 Task: Add Attachment from "Attach a link" to Card Card0000000092 in Board Board0000000023 in Workspace WS0000000008 in Trello. Add Cover Red to Card Card0000000092 in Board Board0000000023 in Workspace WS0000000008 in Trello. Add "Join Card" Button Button0000000092  to Card Card0000000092 in Board Board0000000023 in Workspace WS0000000008 in Trello. Add Description DS0000000092 to Card Card0000000092 in Board Board0000000023 in Workspace WS0000000008 in Trello. Add Comment CM0000000092 to Card Card0000000092 in Board Board0000000023 in Workspace WS0000000008 in Trello
Action: Mouse moved to (313, 446)
Screenshot: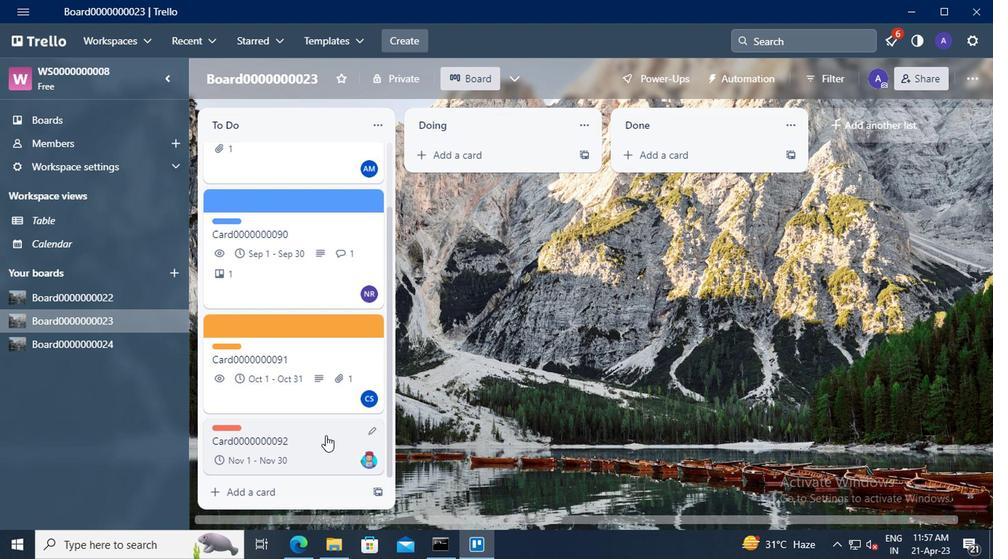 
Action: Mouse pressed left at (313, 446)
Screenshot: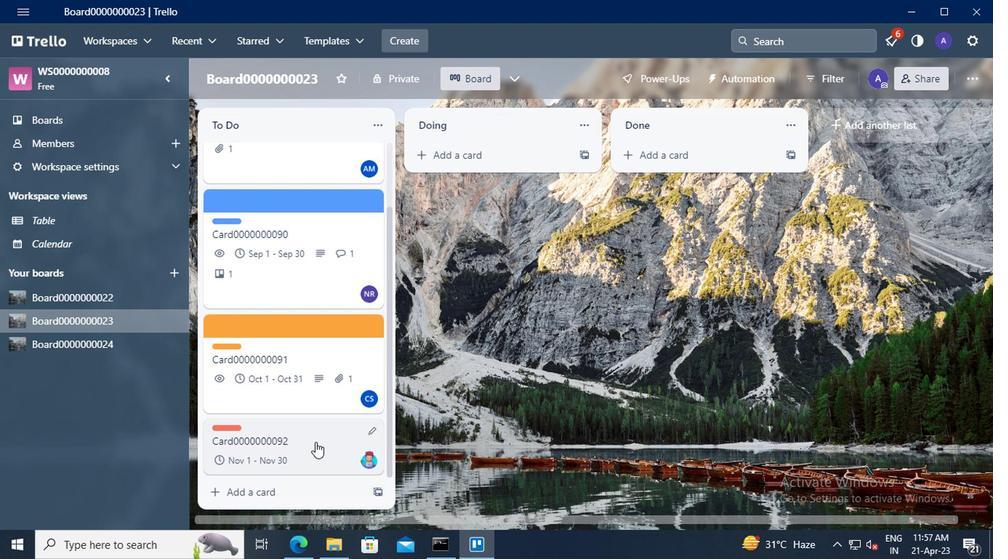 
Action: Mouse moved to (679, 254)
Screenshot: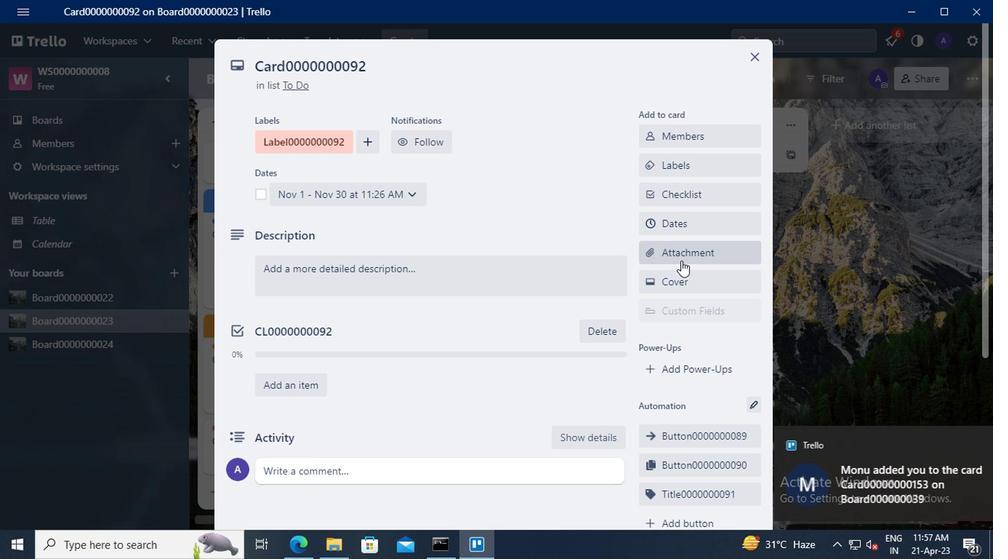 
Action: Mouse pressed left at (679, 254)
Screenshot: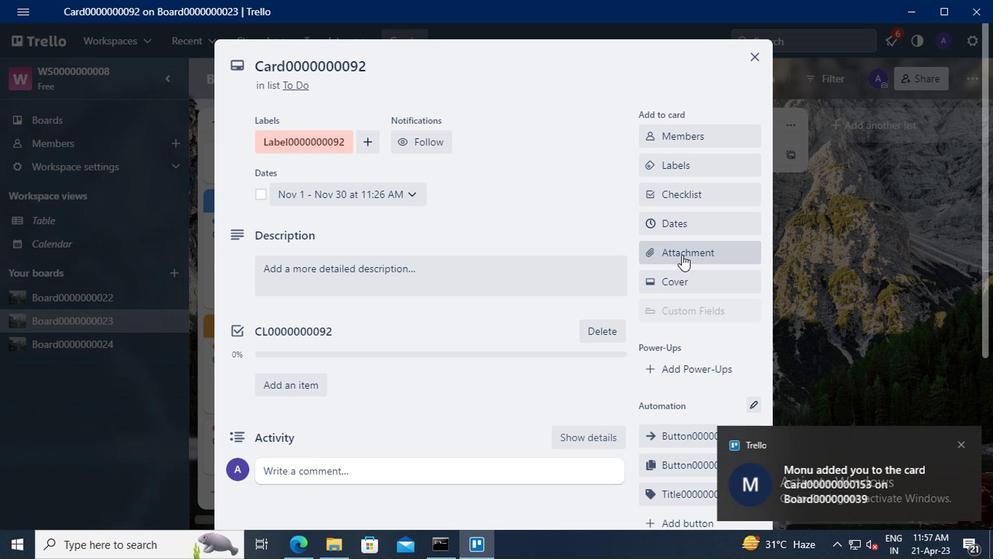 
Action: Mouse moved to (309, 551)
Screenshot: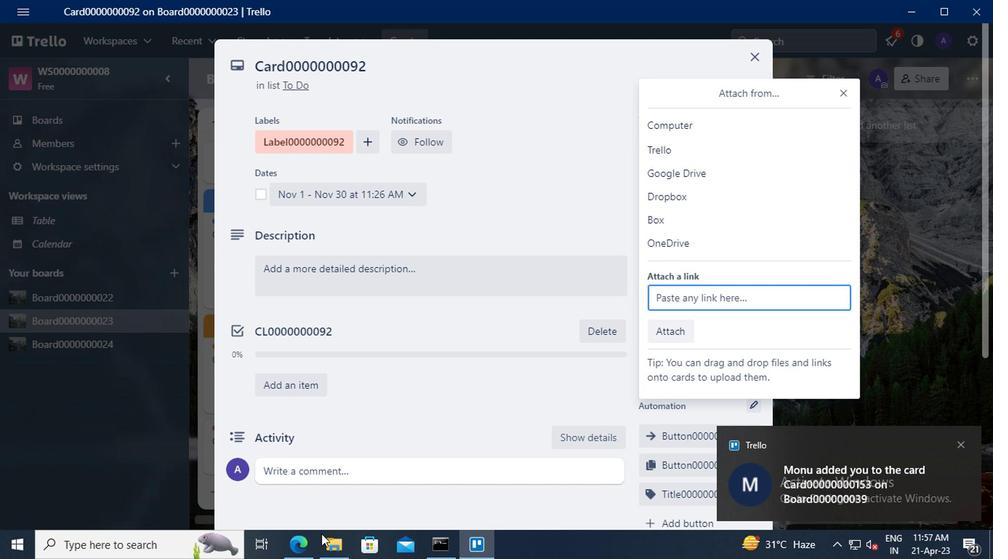 
Action: Mouse pressed left at (309, 551)
Screenshot: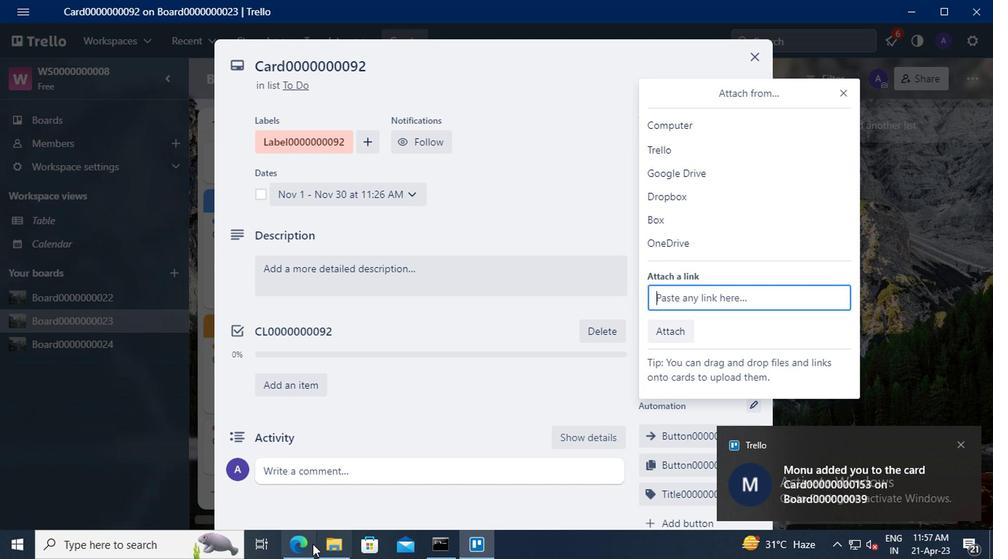 
Action: Mouse moved to (222, 34)
Screenshot: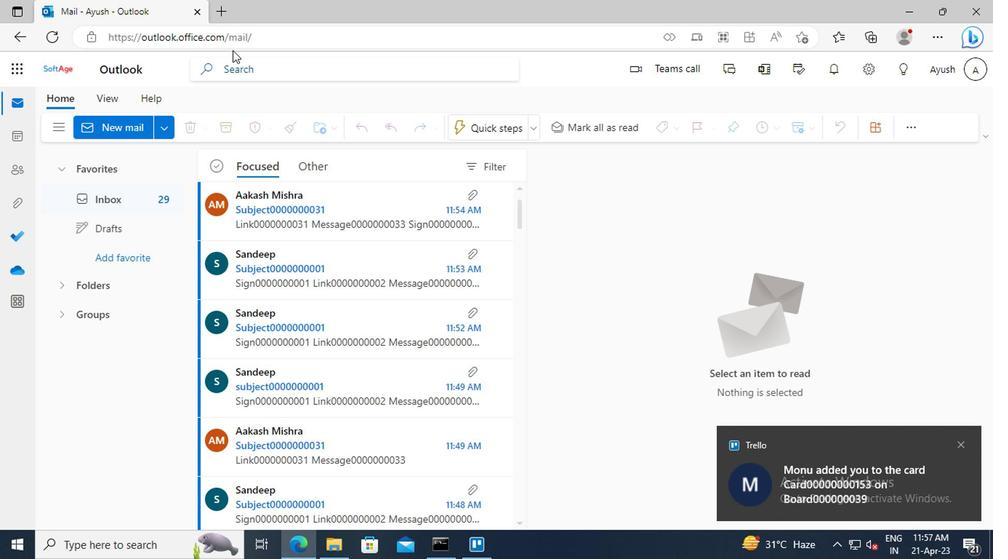 
Action: Mouse pressed left at (222, 34)
Screenshot: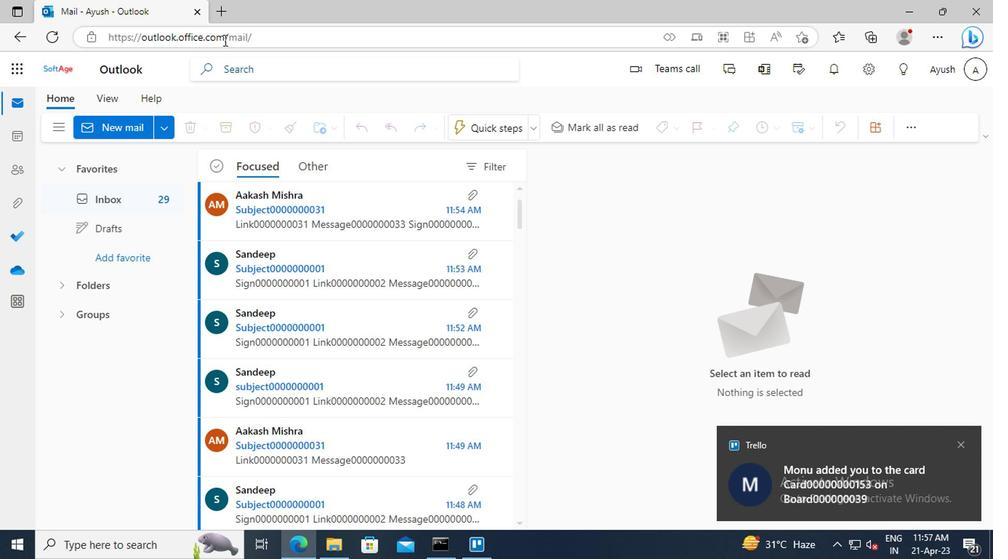 
Action: Key pressed ctrl+C
Screenshot: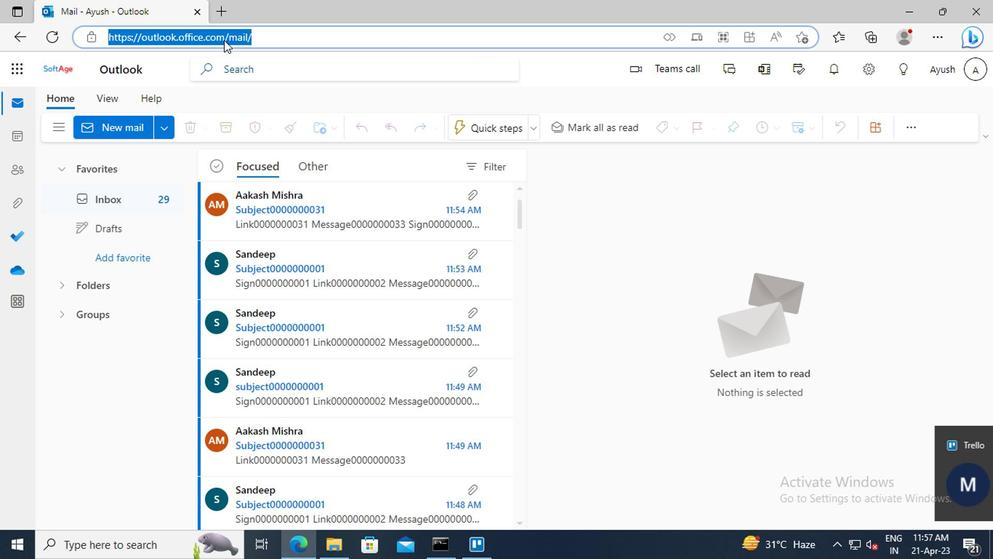 
Action: Mouse moved to (471, 559)
Screenshot: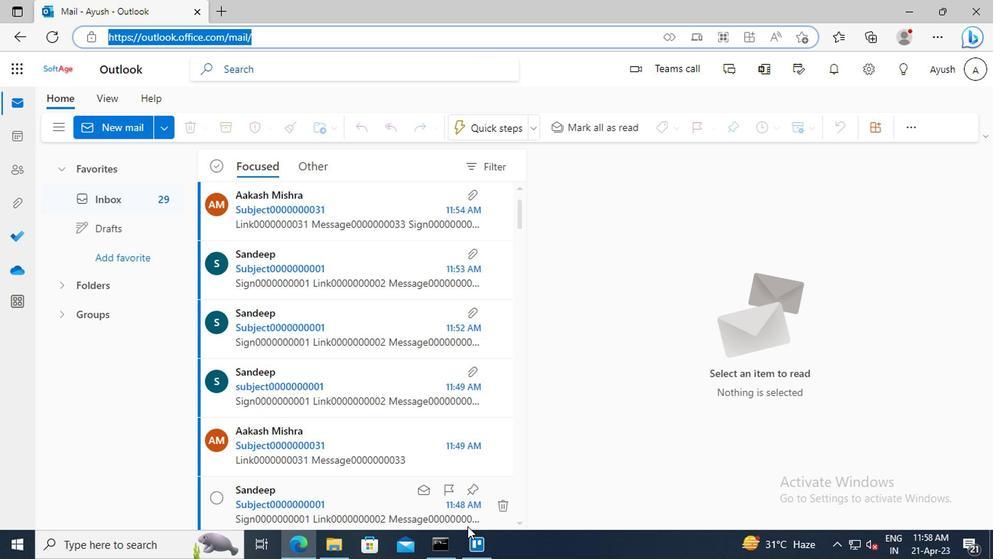 
Action: Mouse pressed left at (471, 559)
Screenshot: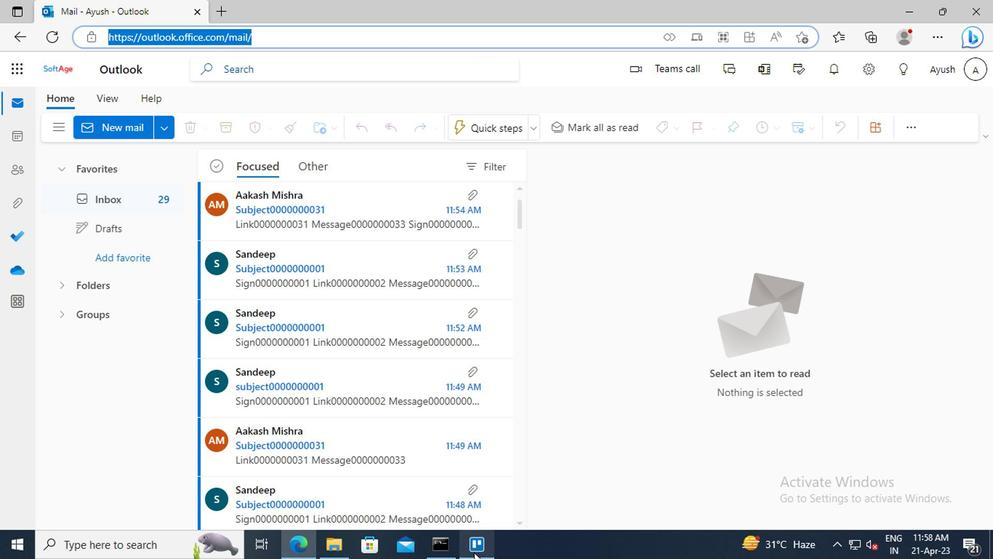
Action: Mouse moved to (670, 296)
Screenshot: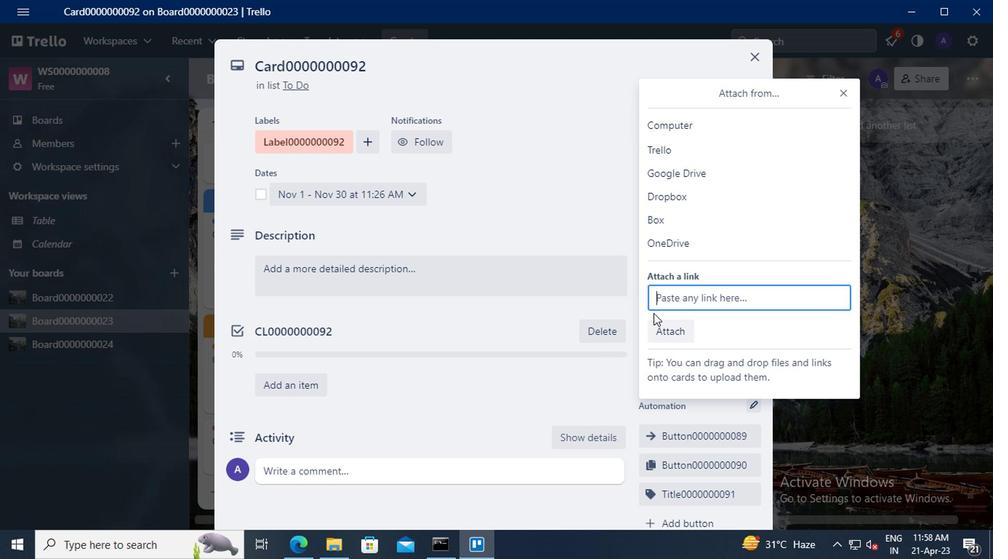 
Action: Mouse pressed left at (670, 296)
Screenshot: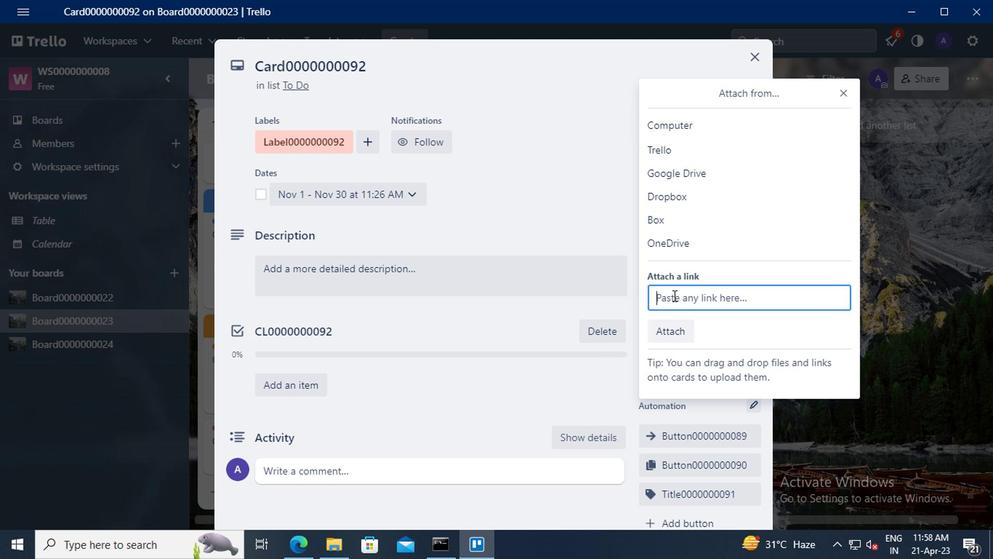 
Action: Key pressed ctrl+V
Screenshot: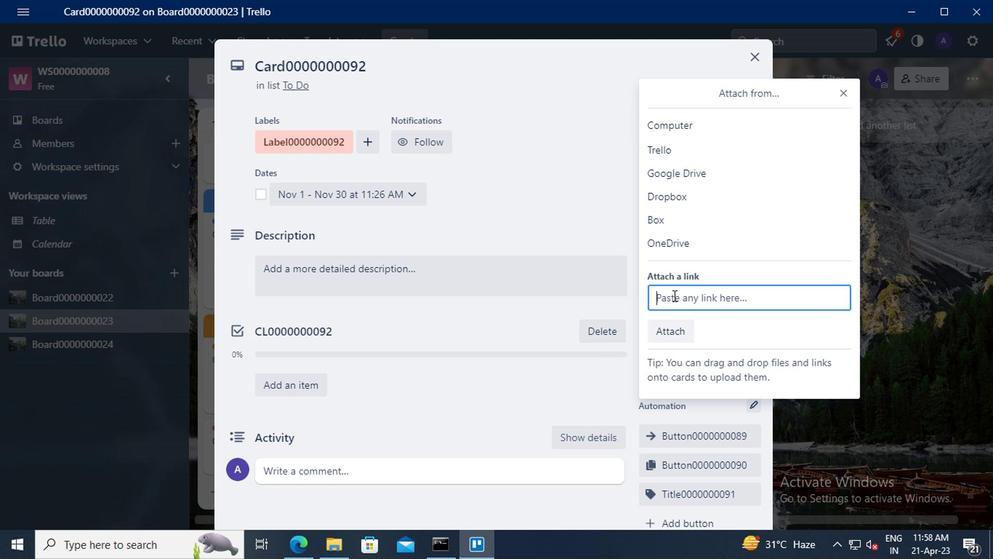 
Action: Mouse moved to (676, 383)
Screenshot: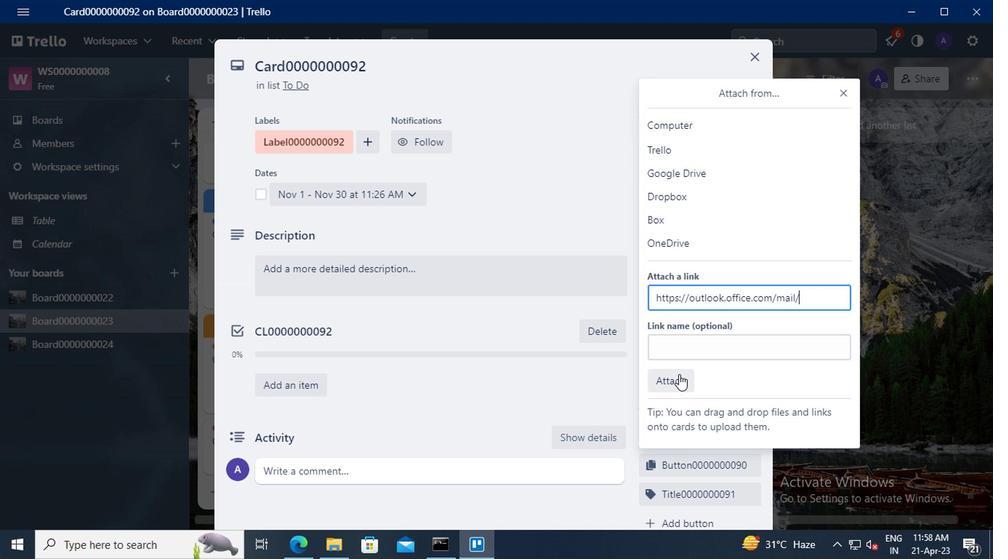 
Action: Mouse pressed left at (676, 383)
Screenshot: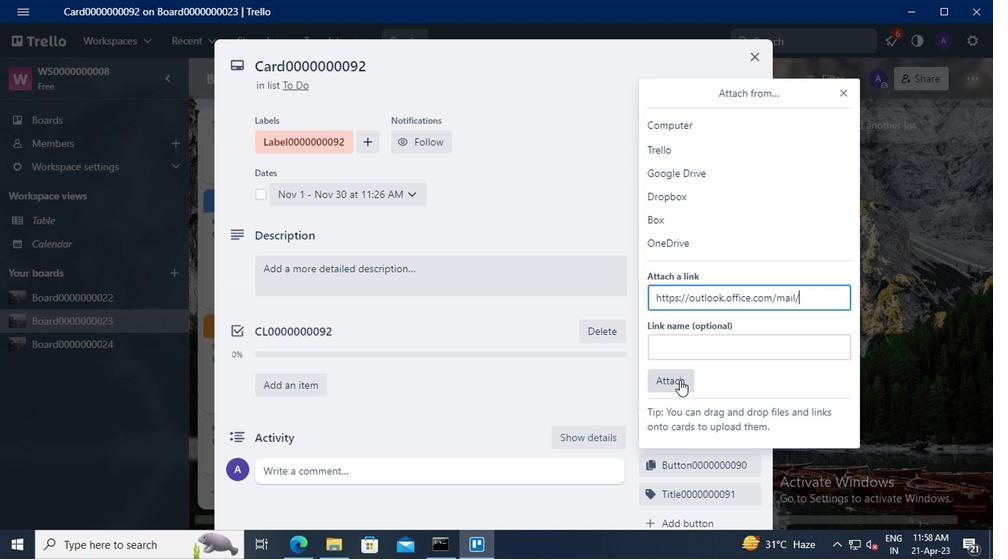 
Action: Mouse moved to (681, 285)
Screenshot: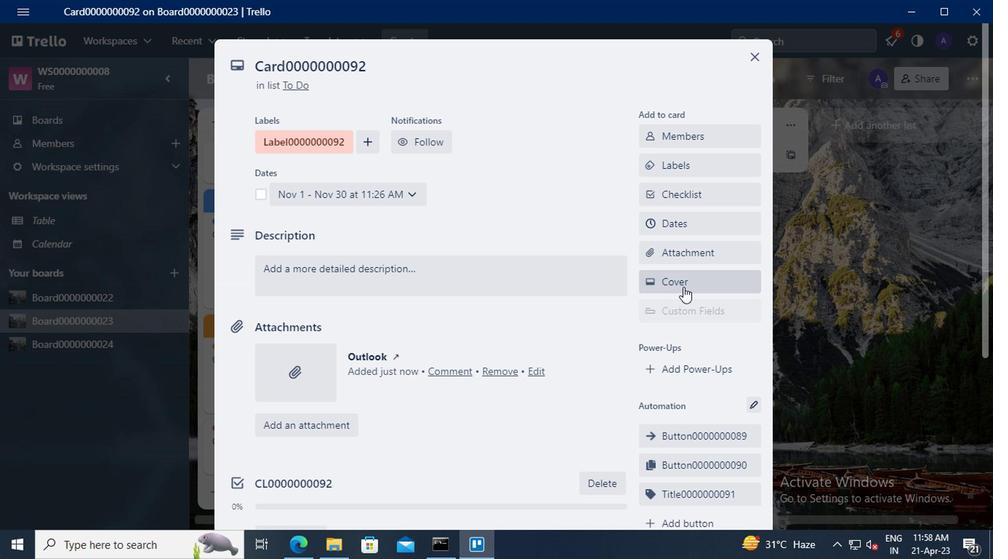 
Action: Mouse pressed left at (681, 285)
Screenshot: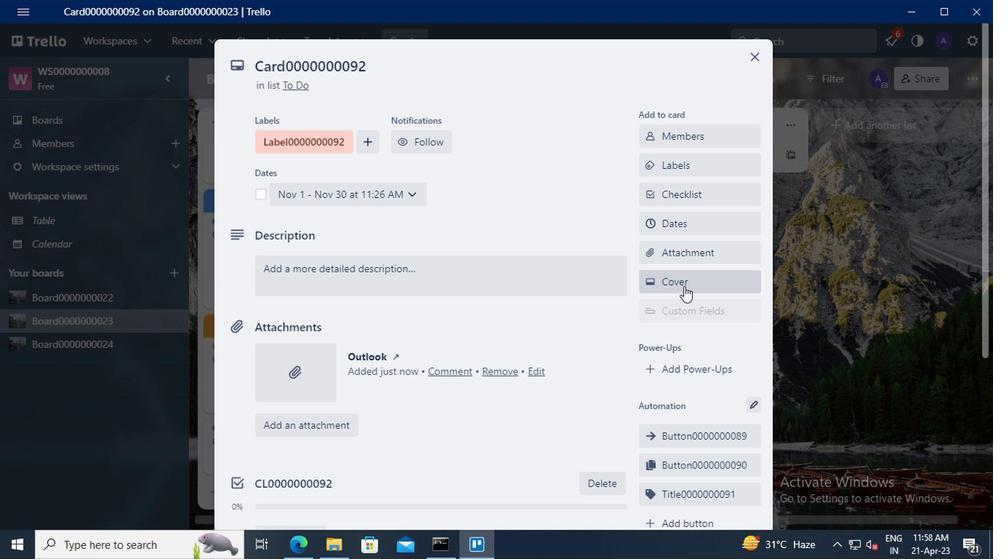 
Action: Mouse moved to (786, 234)
Screenshot: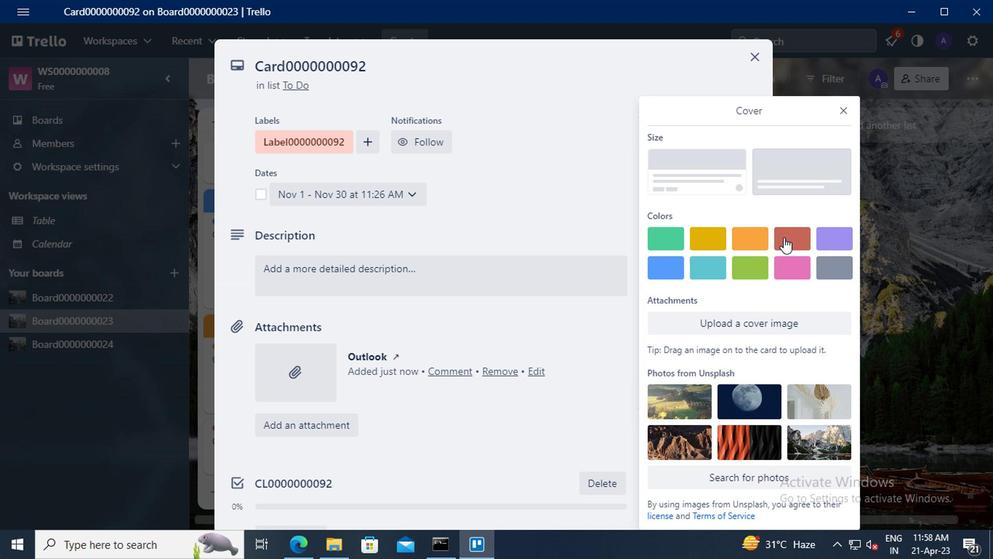 
Action: Mouse pressed left at (786, 234)
Screenshot: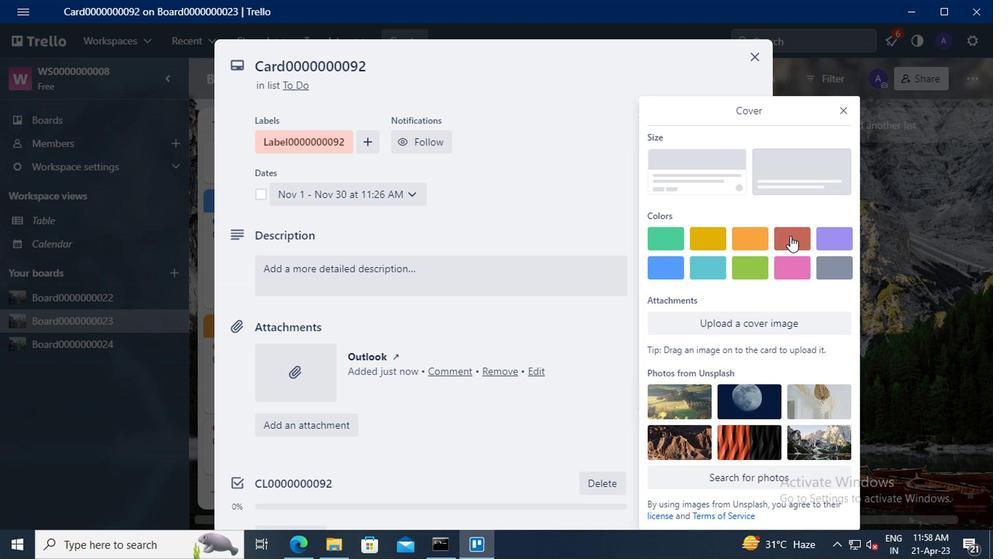
Action: Mouse moved to (842, 78)
Screenshot: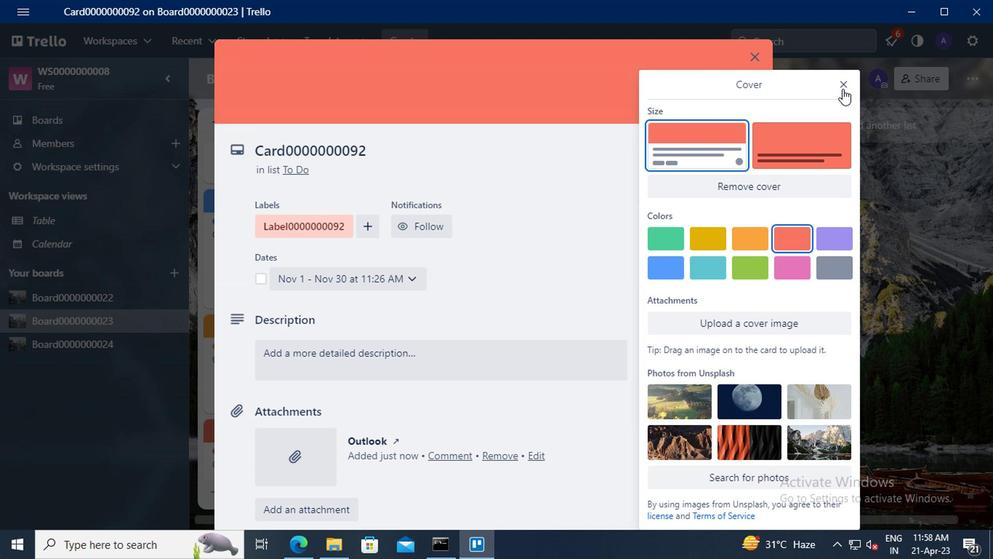
Action: Mouse pressed left at (842, 78)
Screenshot: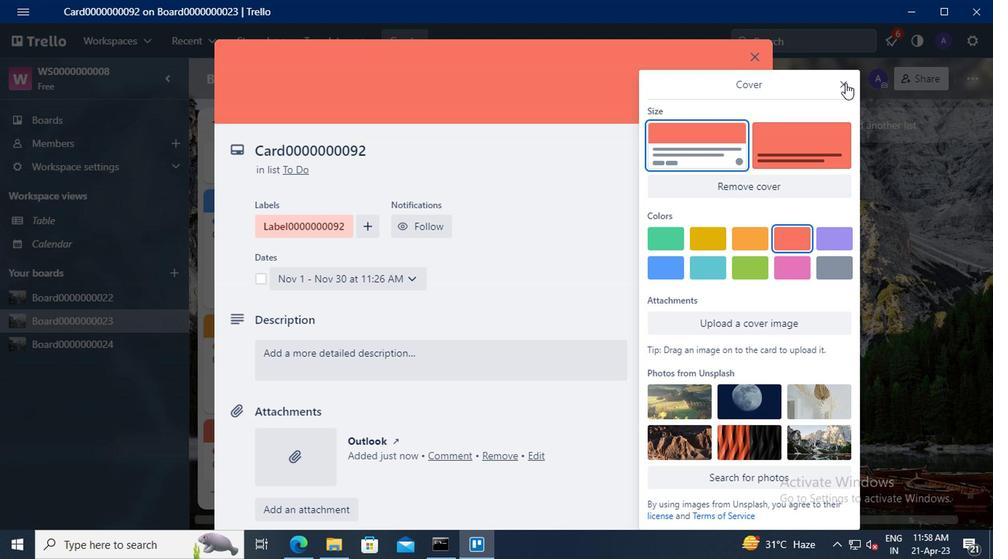 
Action: Mouse moved to (697, 200)
Screenshot: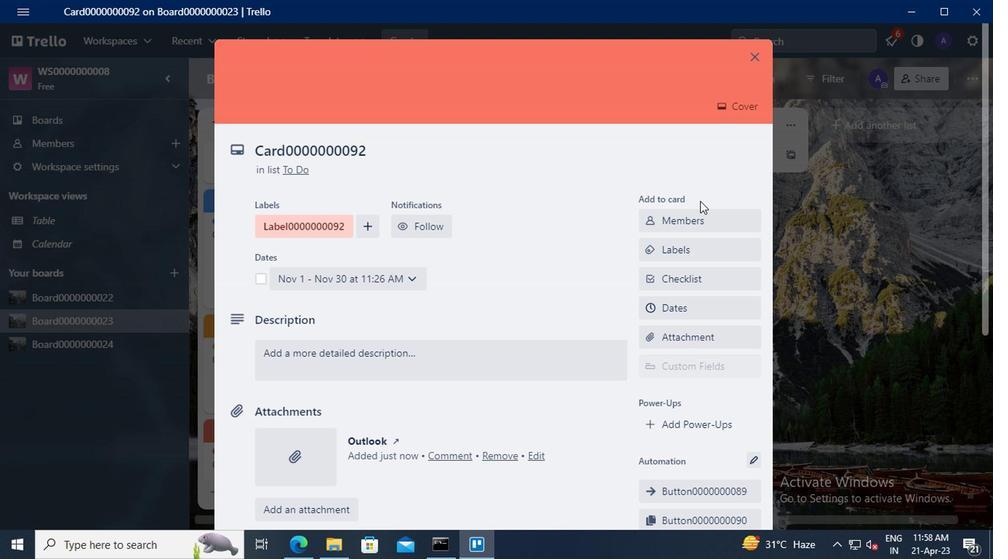 
Action: Mouse scrolled (697, 199) with delta (0, -1)
Screenshot: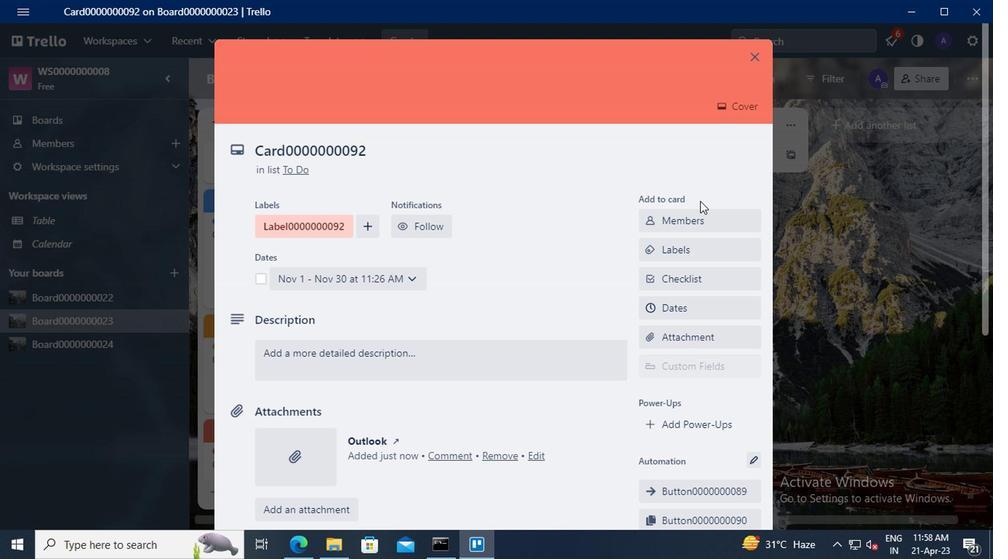 
Action: Mouse moved to (697, 200)
Screenshot: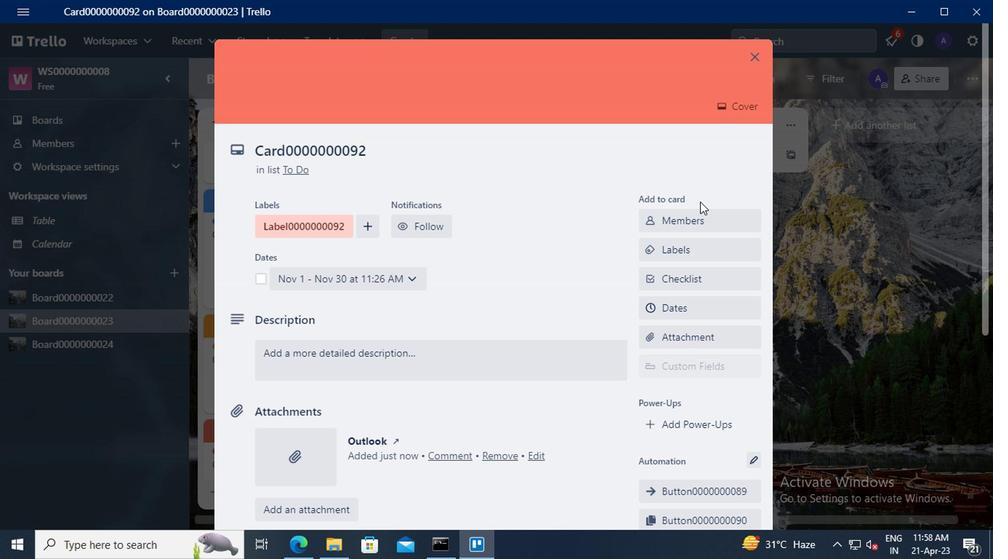 
Action: Mouse scrolled (697, 199) with delta (0, -1)
Screenshot: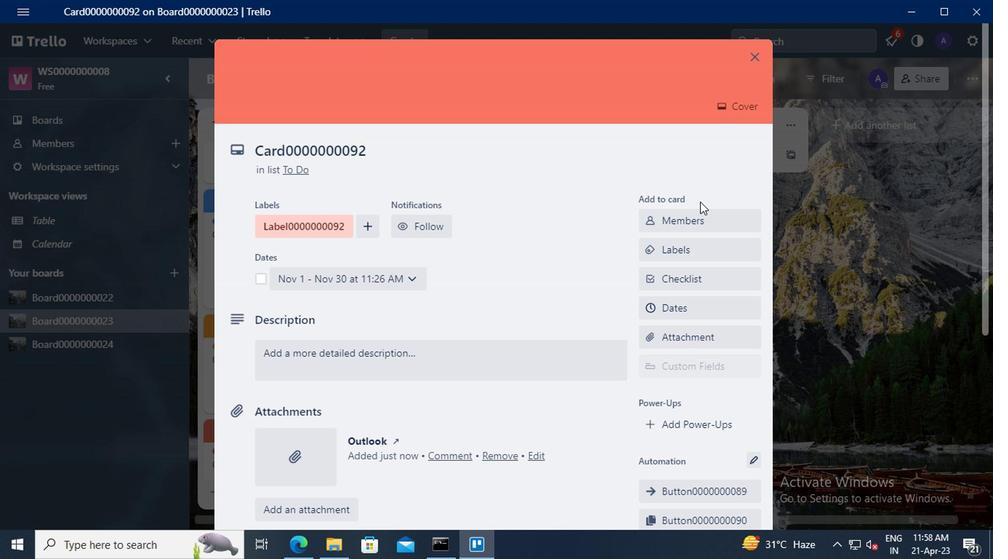 
Action: Mouse scrolled (697, 199) with delta (0, -1)
Screenshot: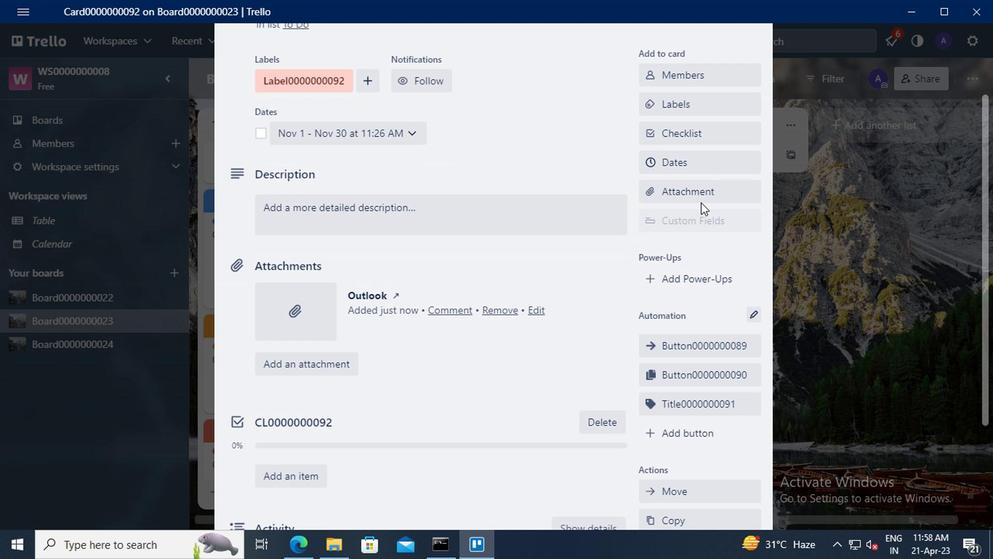 
Action: Mouse moved to (683, 359)
Screenshot: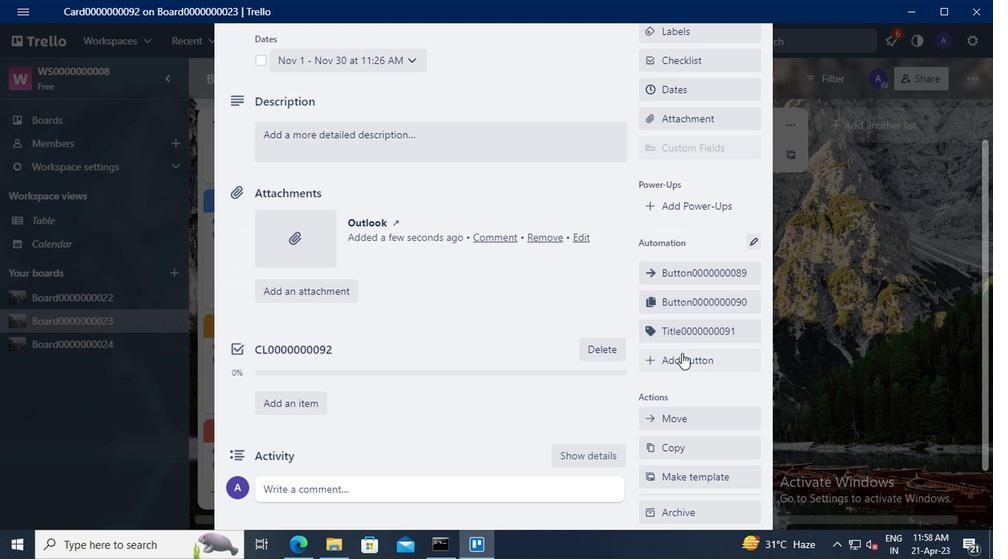 
Action: Mouse pressed left at (683, 359)
Screenshot: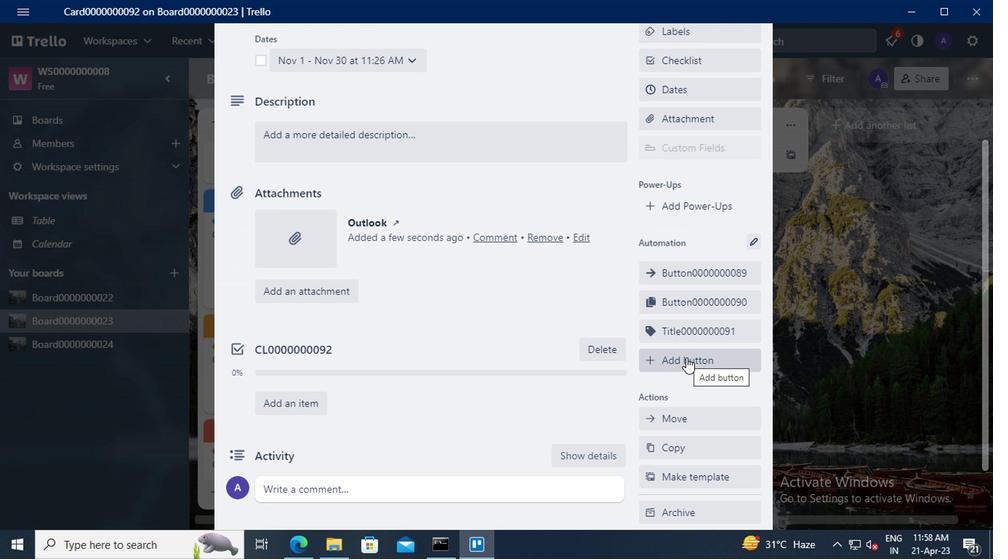 
Action: Mouse moved to (704, 219)
Screenshot: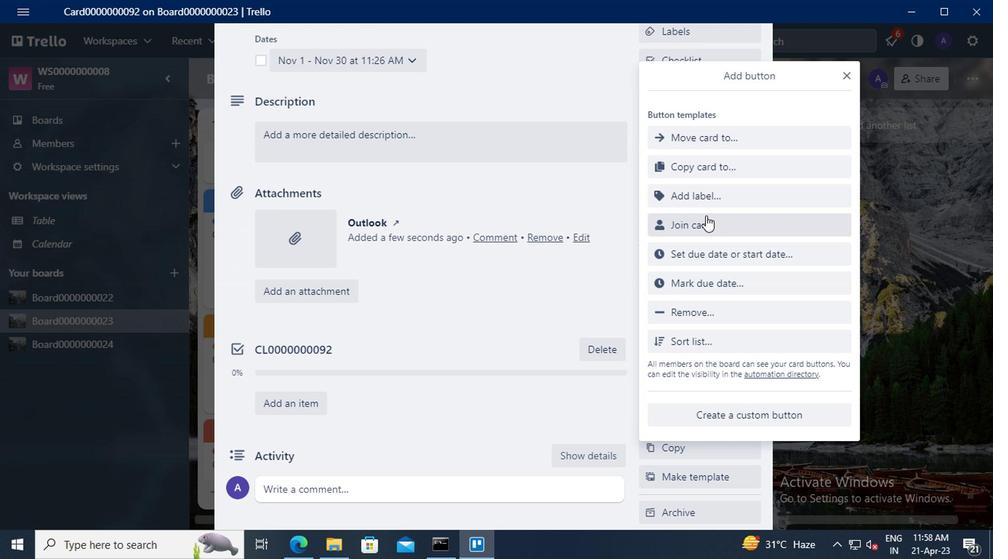 
Action: Mouse pressed left at (704, 219)
Screenshot: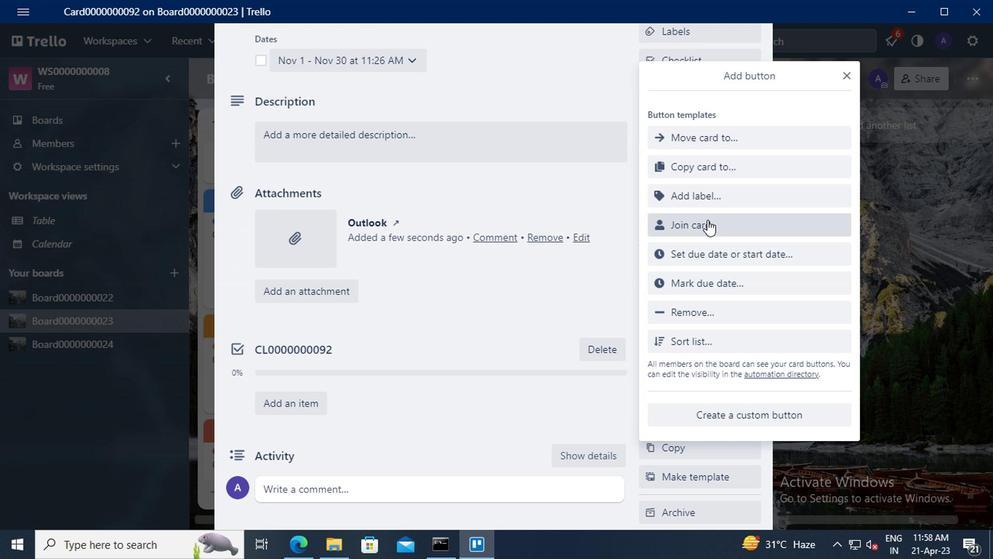
Action: Mouse moved to (712, 153)
Screenshot: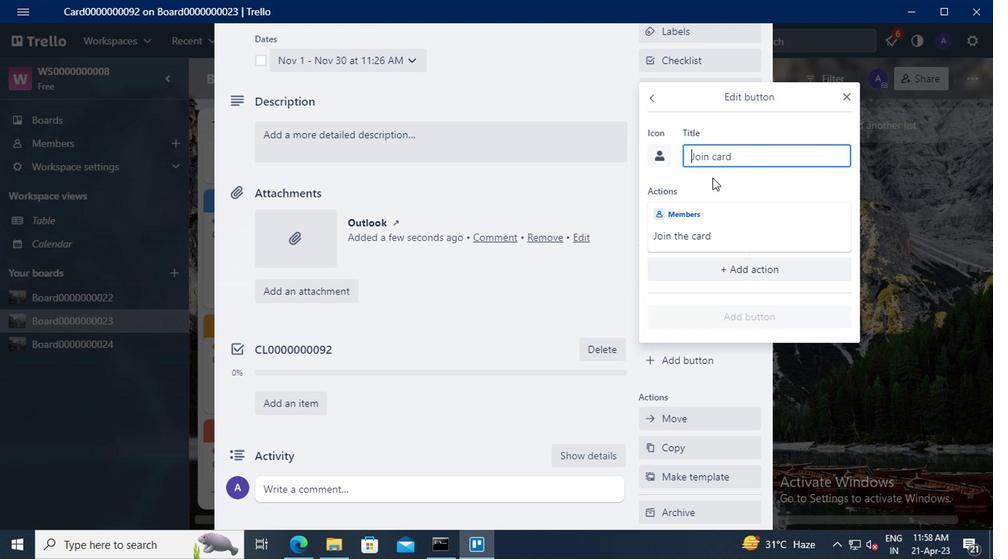 
Action: Mouse pressed left at (712, 153)
Screenshot: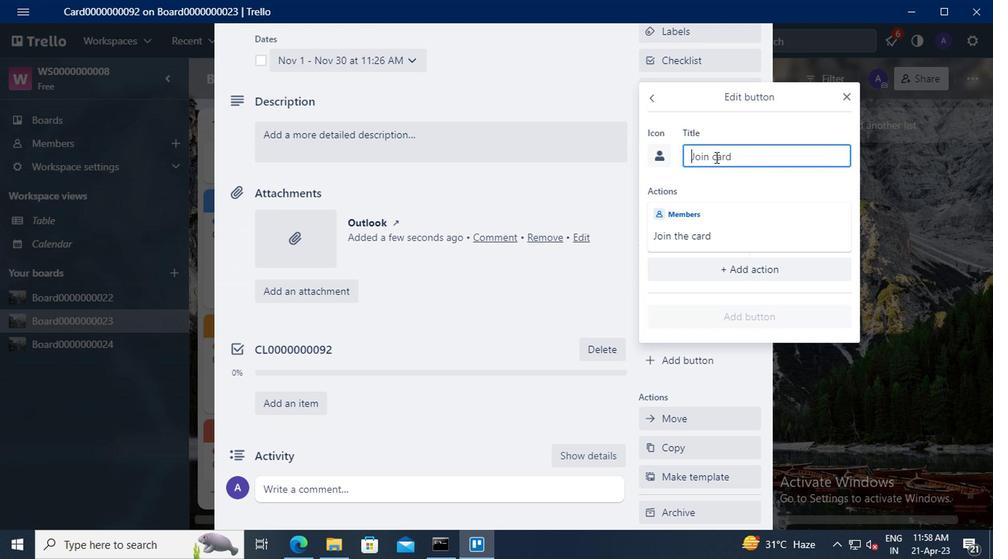
Action: Key pressed <Key.shift>ctrl+BUTTON0000000092
Screenshot: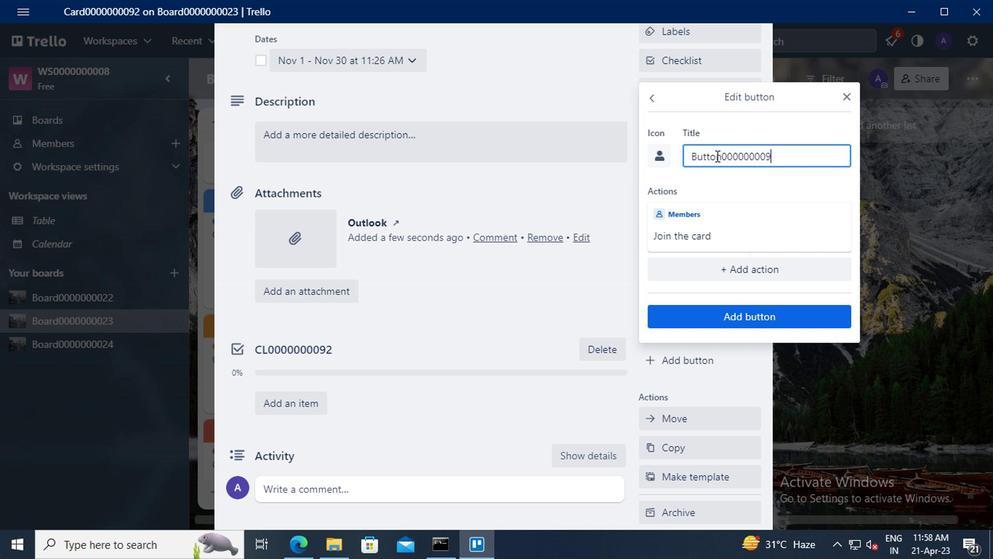 
Action: Mouse moved to (742, 318)
Screenshot: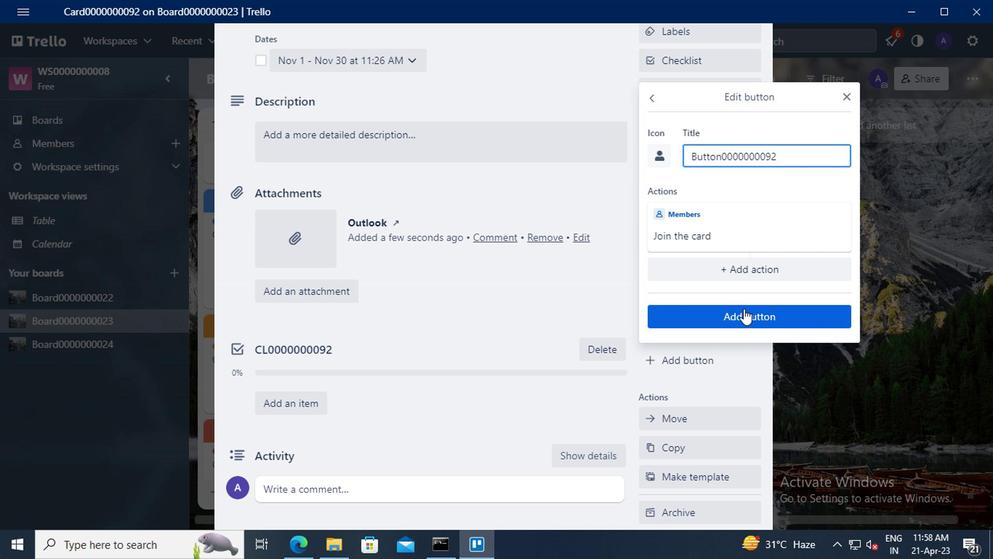 
Action: Mouse pressed left at (742, 318)
Screenshot: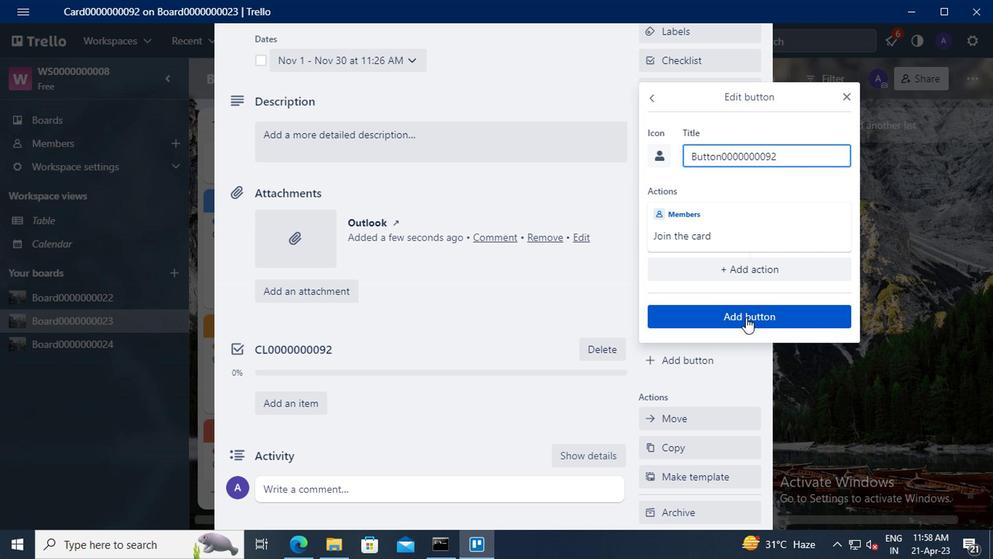 
Action: Mouse moved to (449, 319)
Screenshot: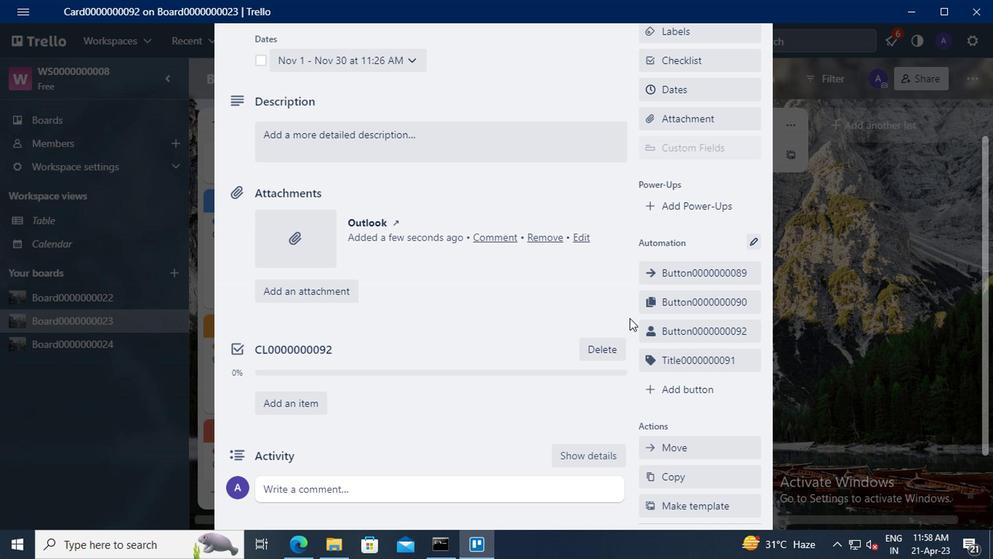 
Action: Mouse scrolled (449, 319) with delta (0, 0)
Screenshot: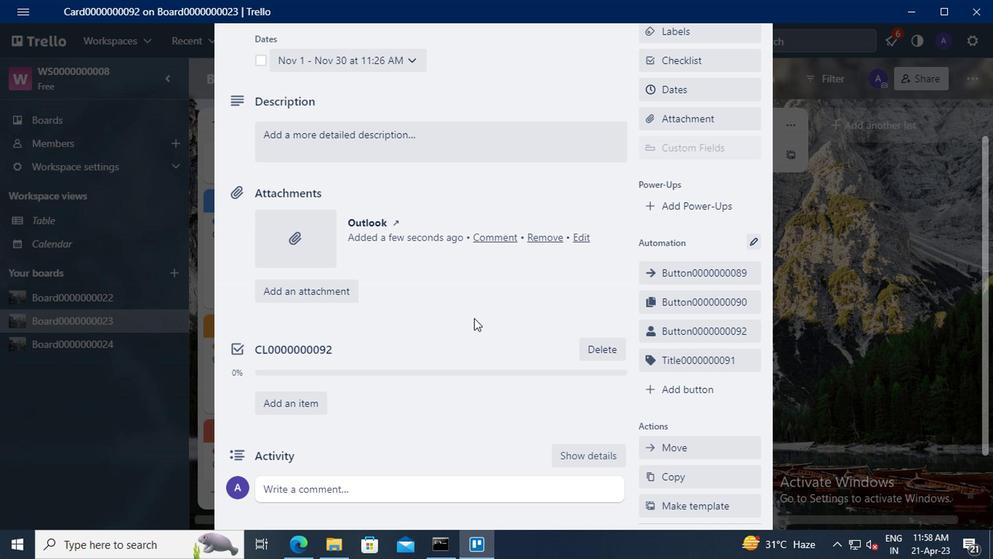 
Action: Mouse scrolled (449, 319) with delta (0, 0)
Screenshot: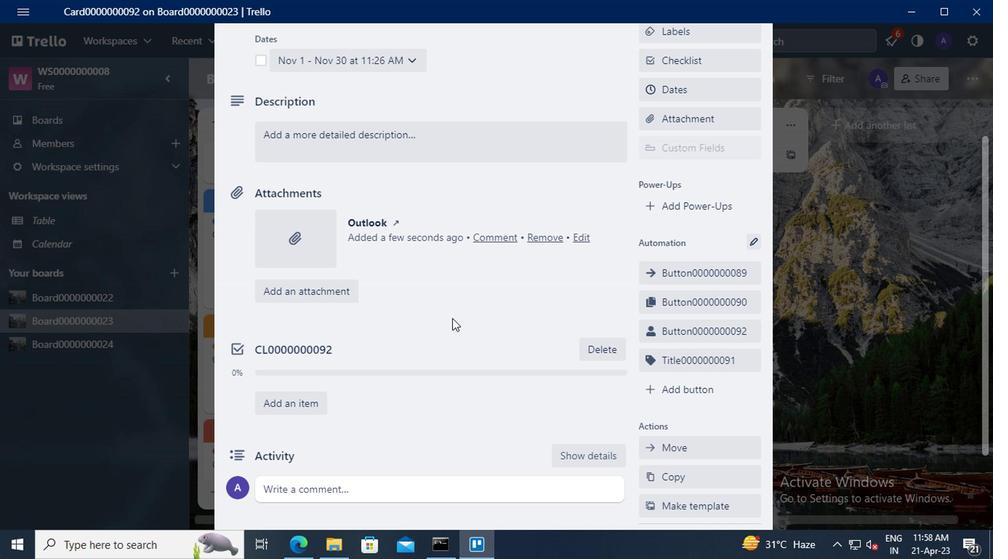 
Action: Mouse moved to (365, 290)
Screenshot: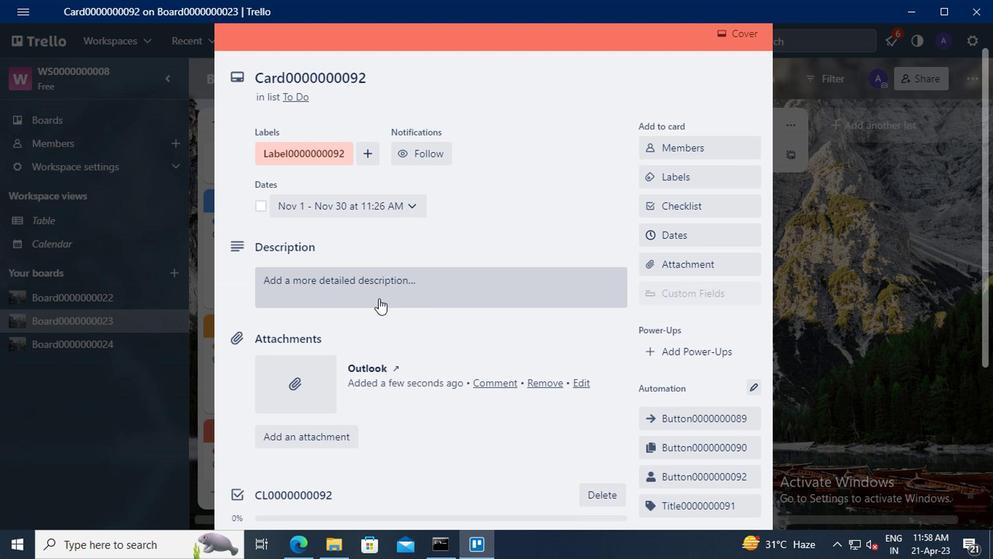 
Action: Mouse pressed left at (365, 290)
Screenshot: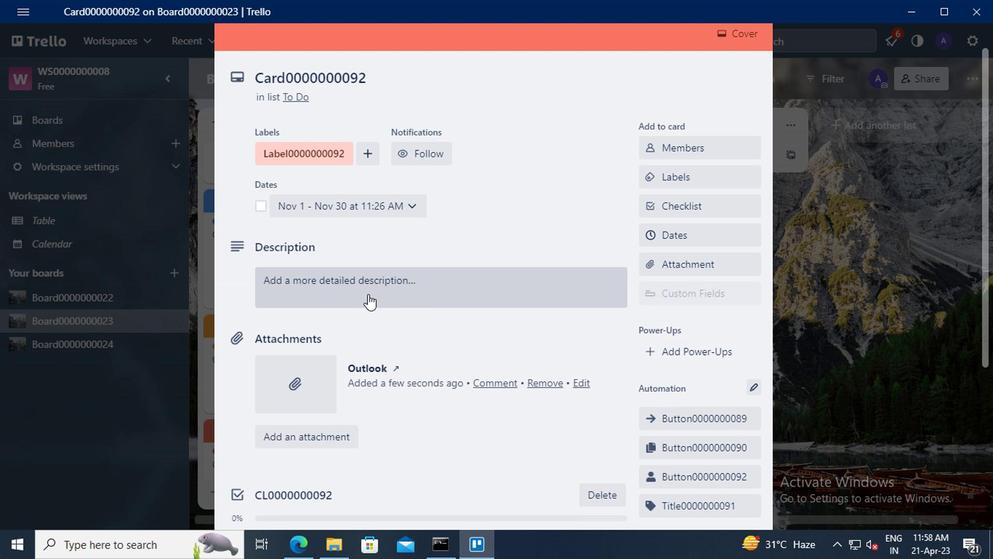 
Action: Mouse moved to (286, 326)
Screenshot: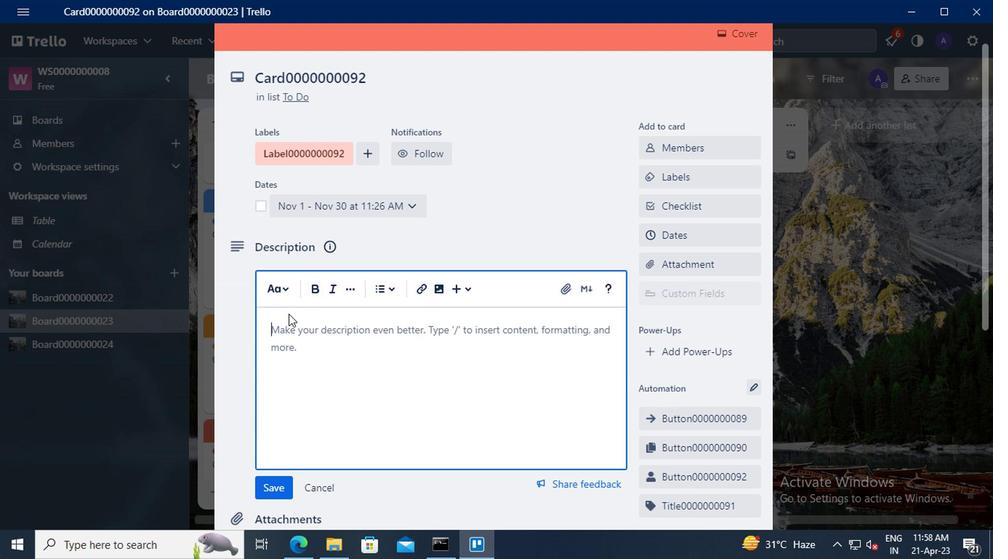 
Action: Mouse pressed left at (286, 326)
Screenshot: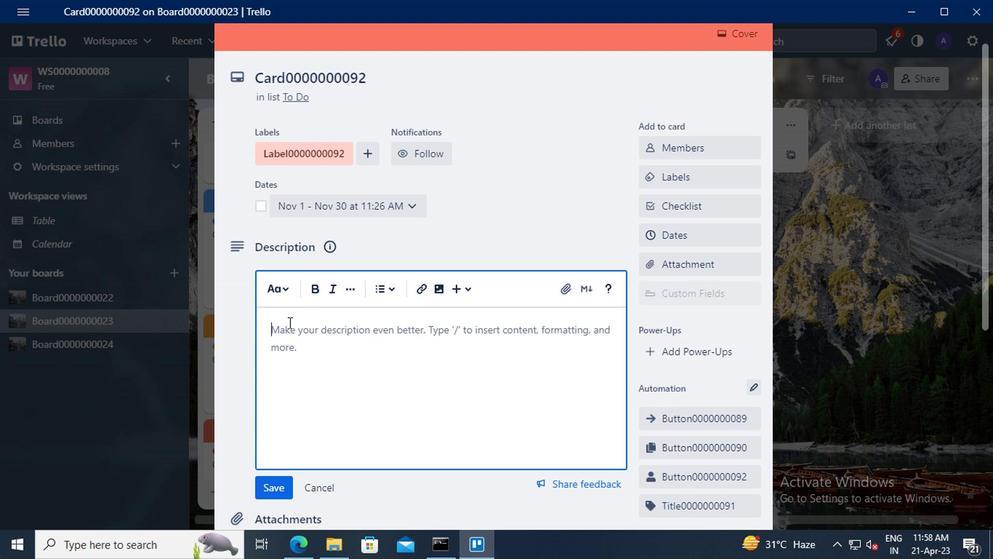 
Action: Key pressed <Key.shift>DS0000000092
Screenshot: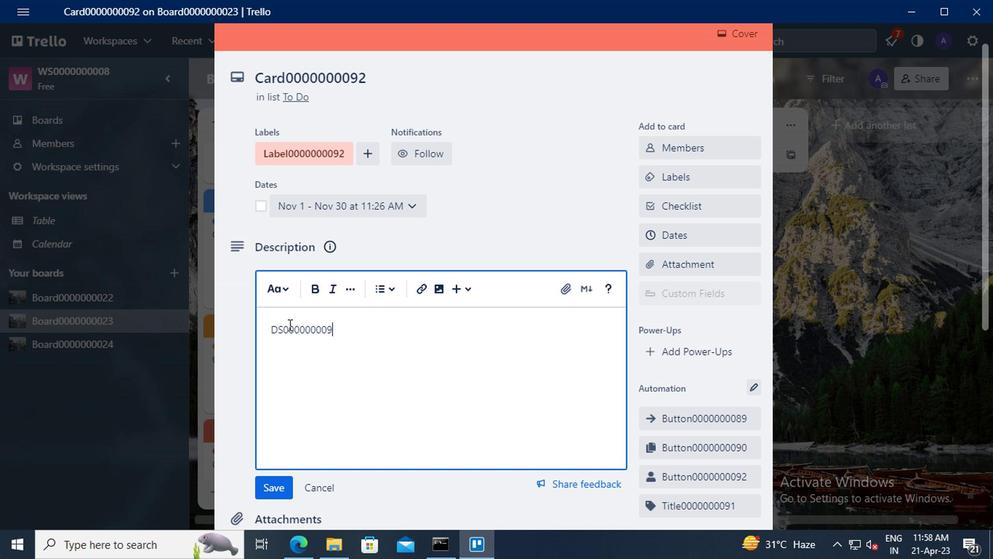 
Action: Mouse scrolled (286, 325) with delta (0, 0)
Screenshot: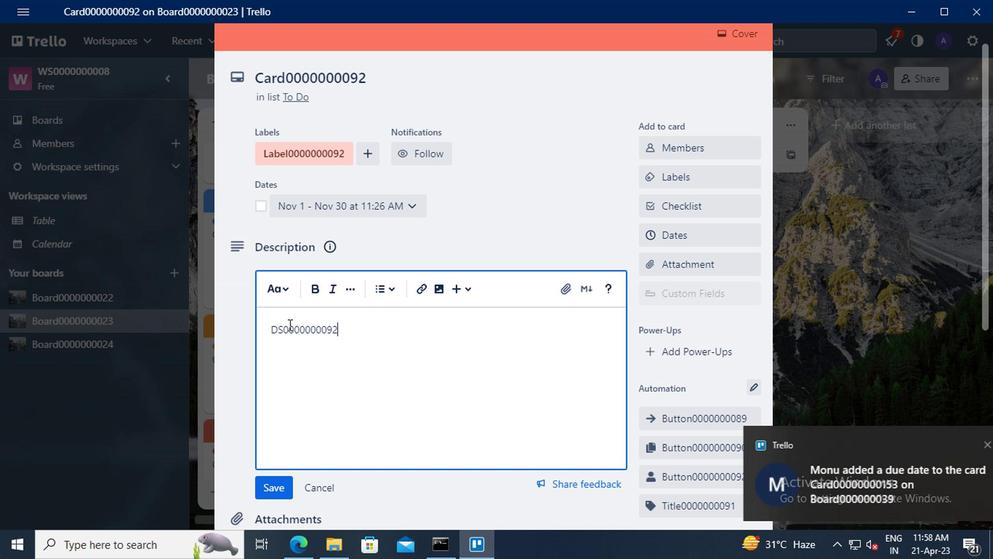 
Action: Mouse scrolled (286, 325) with delta (0, 0)
Screenshot: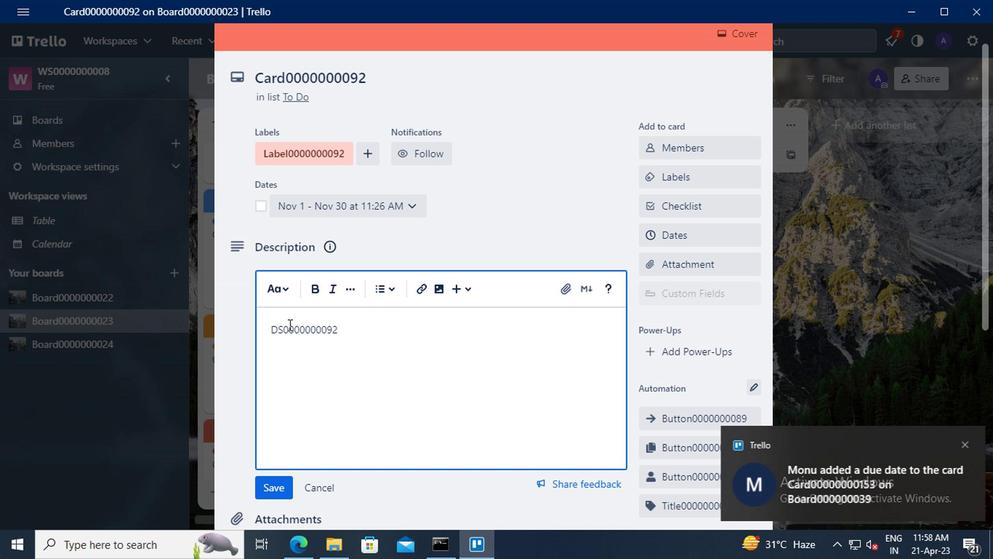 
Action: Mouse moved to (276, 339)
Screenshot: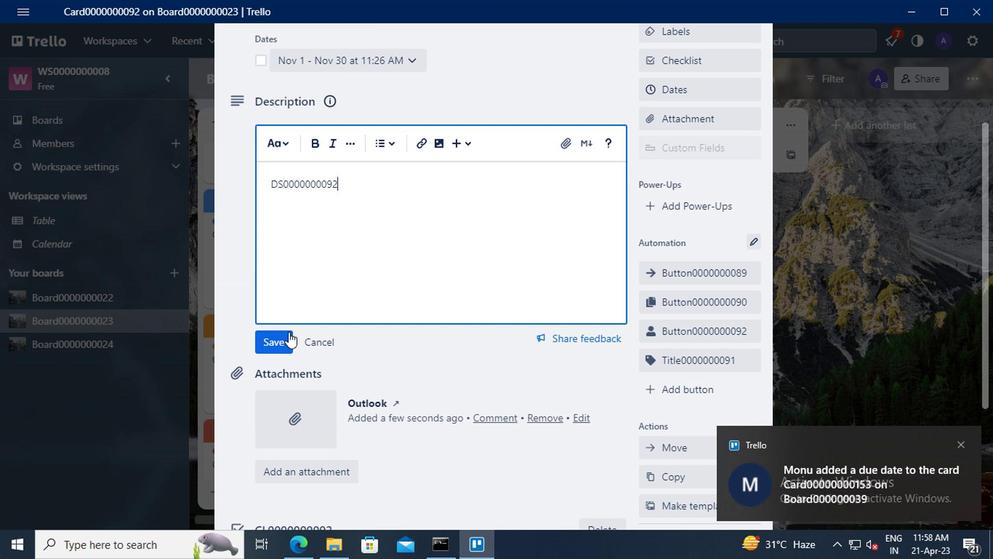 
Action: Mouse pressed left at (276, 339)
Screenshot: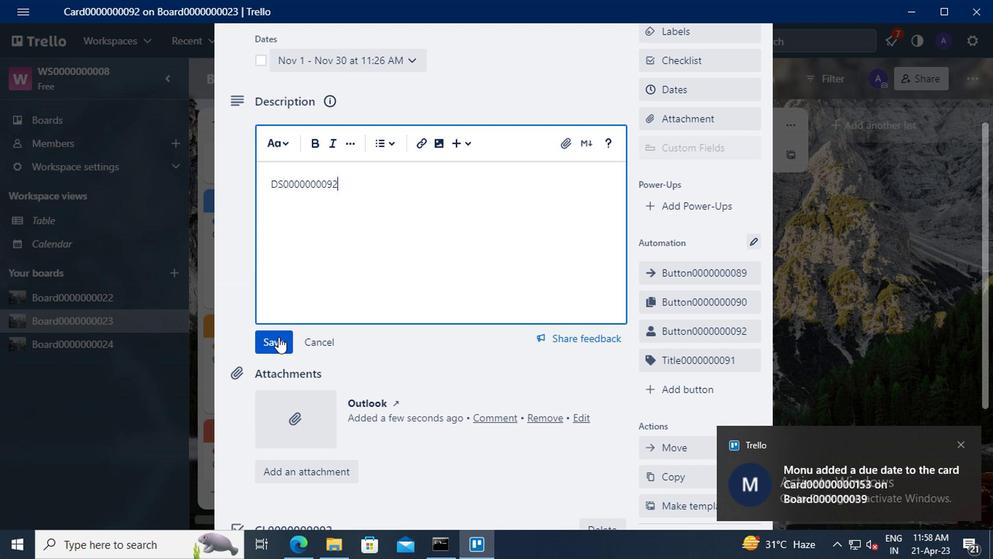 
Action: Mouse moved to (276, 339)
Screenshot: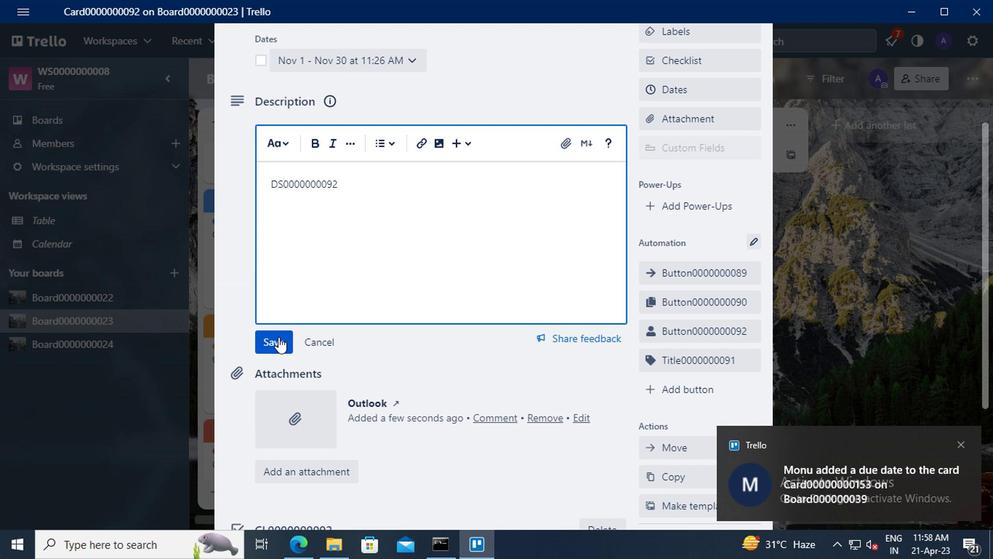 
Action: Mouse scrolled (276, 337) with delta (0, -1)
Screenshot: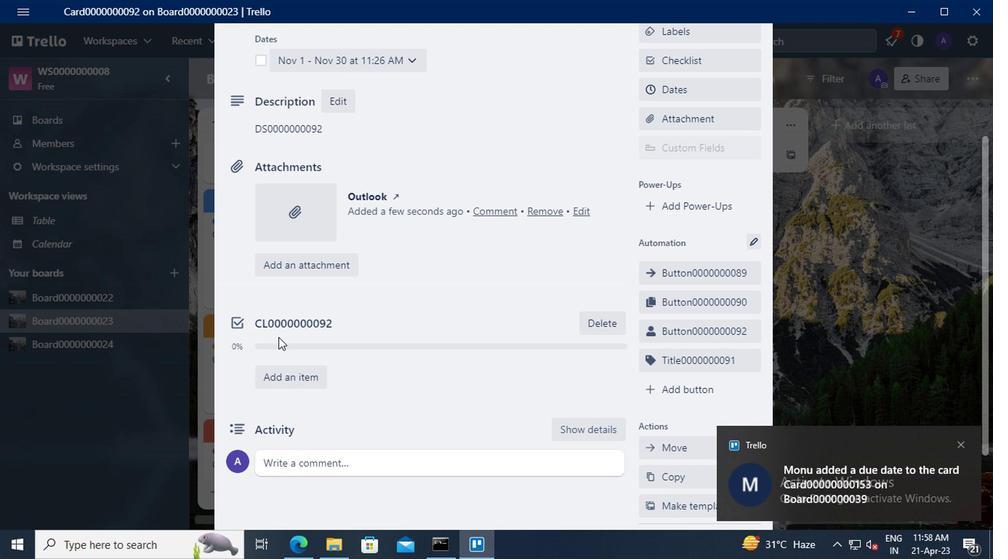 
Action: Mouse moved to (295, 390)
Screenshot: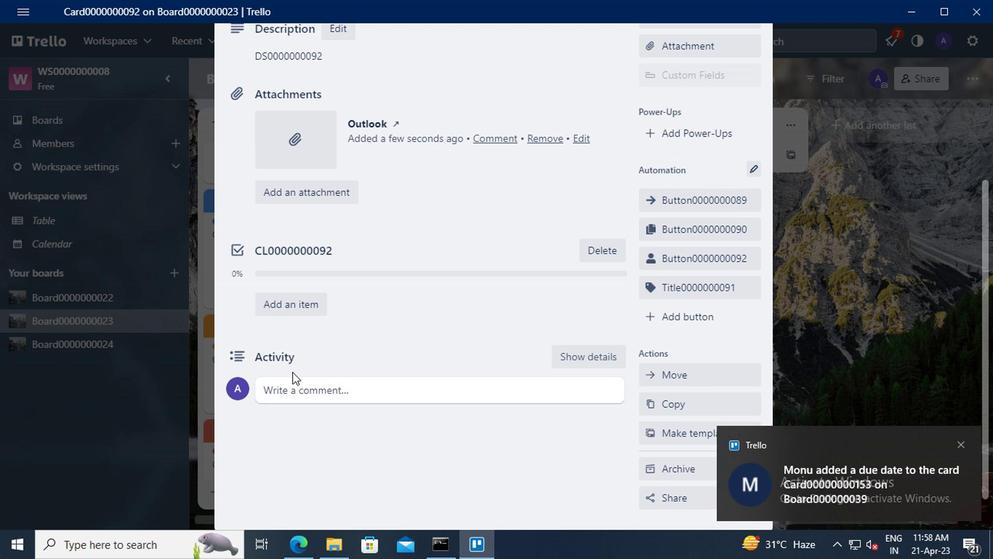 
Action: Mouse pressed left at (295, 390)
Screenshot: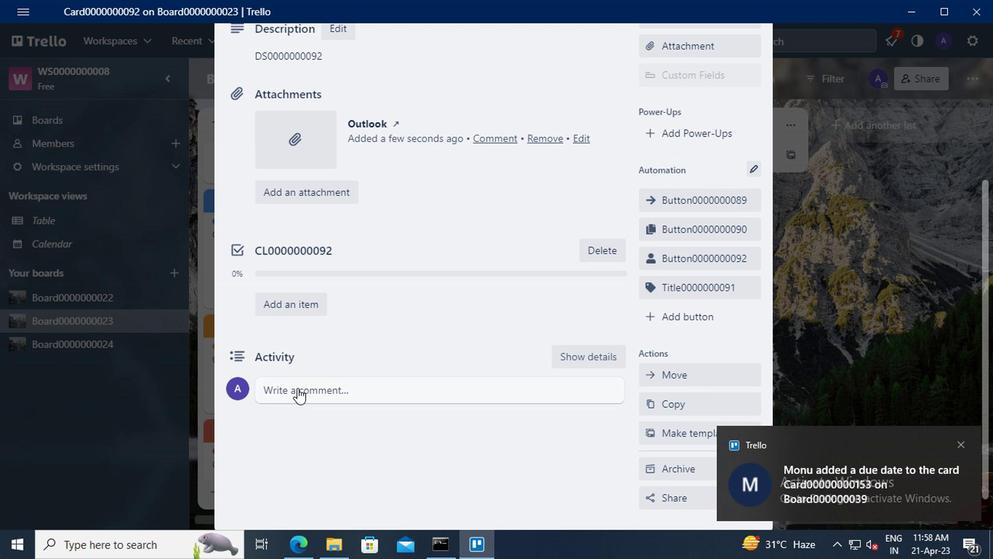 
Action: Key pressed <Key.shift>CM0000000092
Screenshot: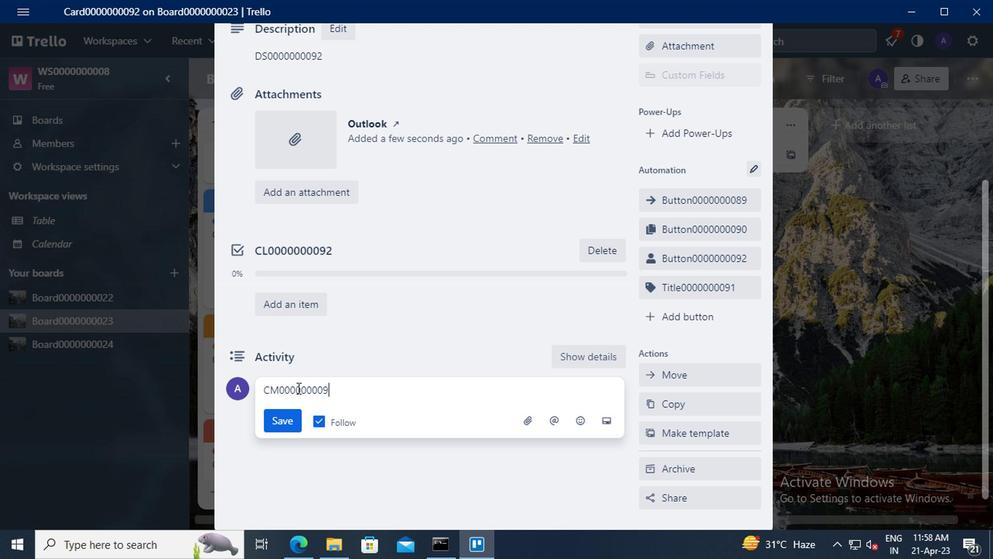 
Action: Mouse moved to (285, 422)
Screenshot: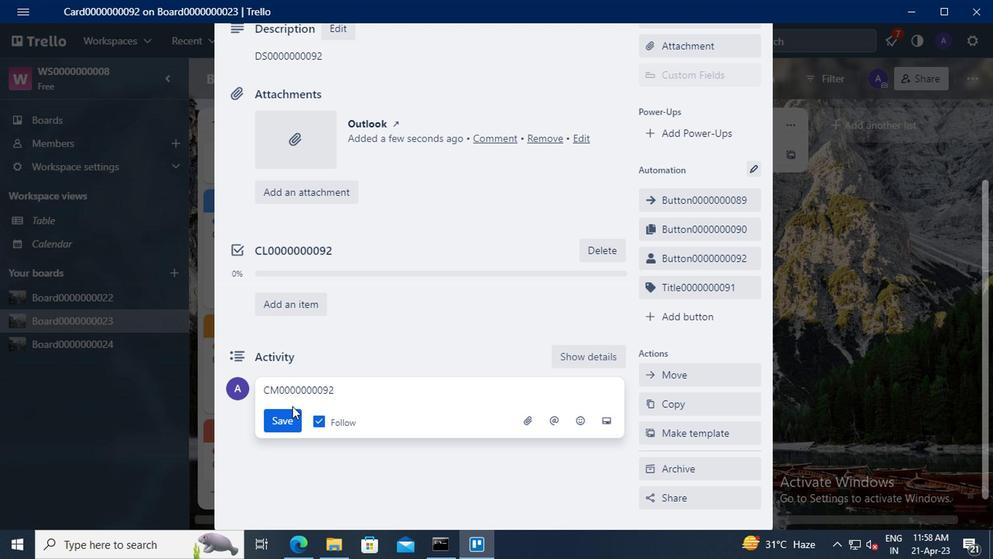 
Action: Mouse pressed left at (285, 422)
Screenshot: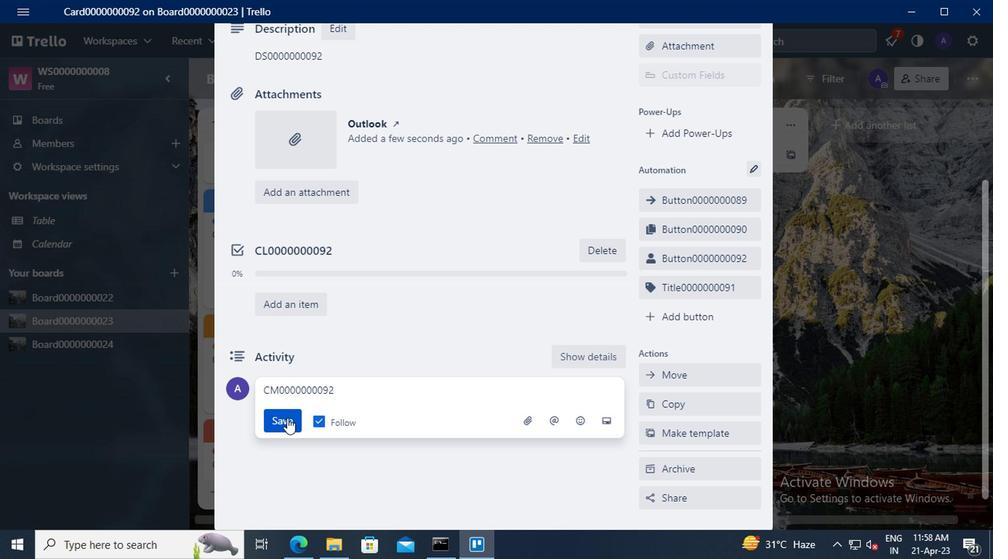 
